 Task: Insert the row above the table from the format menu text "Social Media".
Action: Mouse moved to (469, 268)
Screenshot: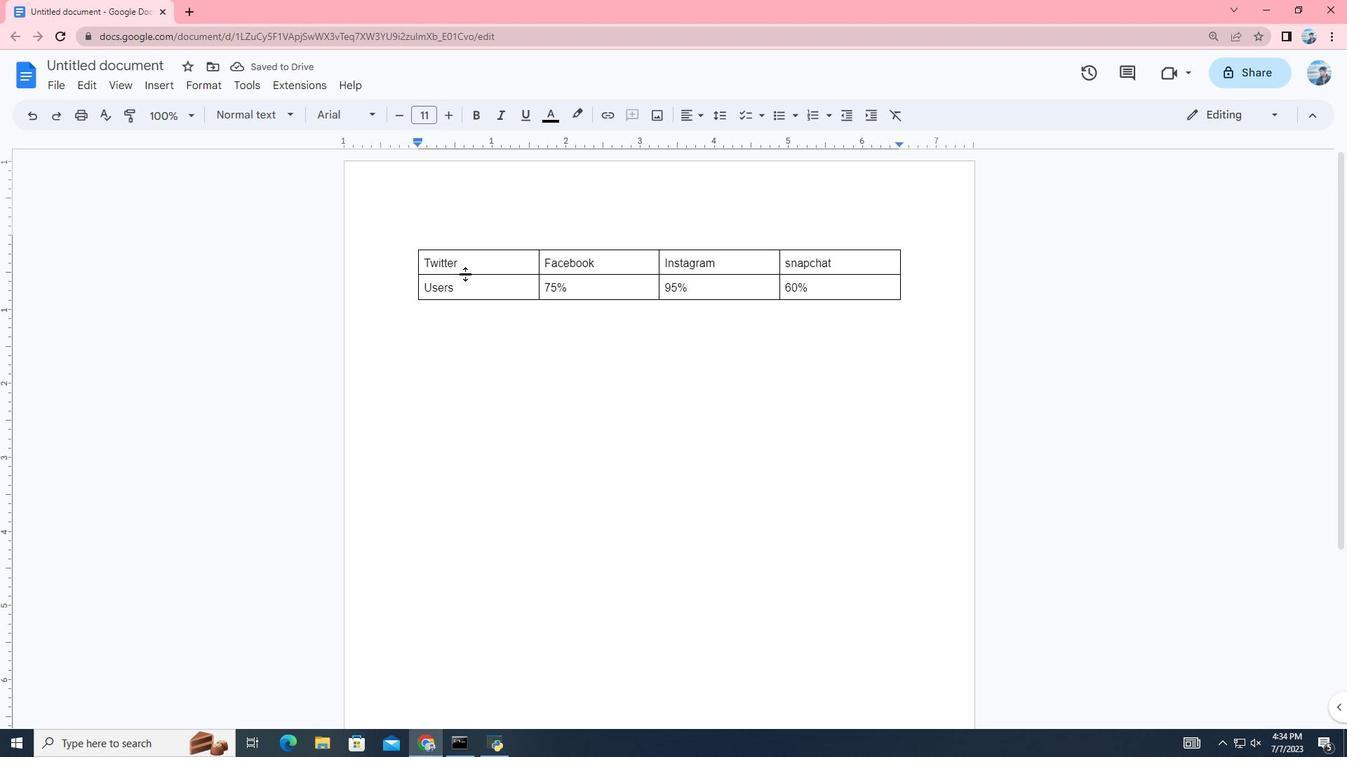 
Action: Mouse pressed left at (469, 268)
Screenshot: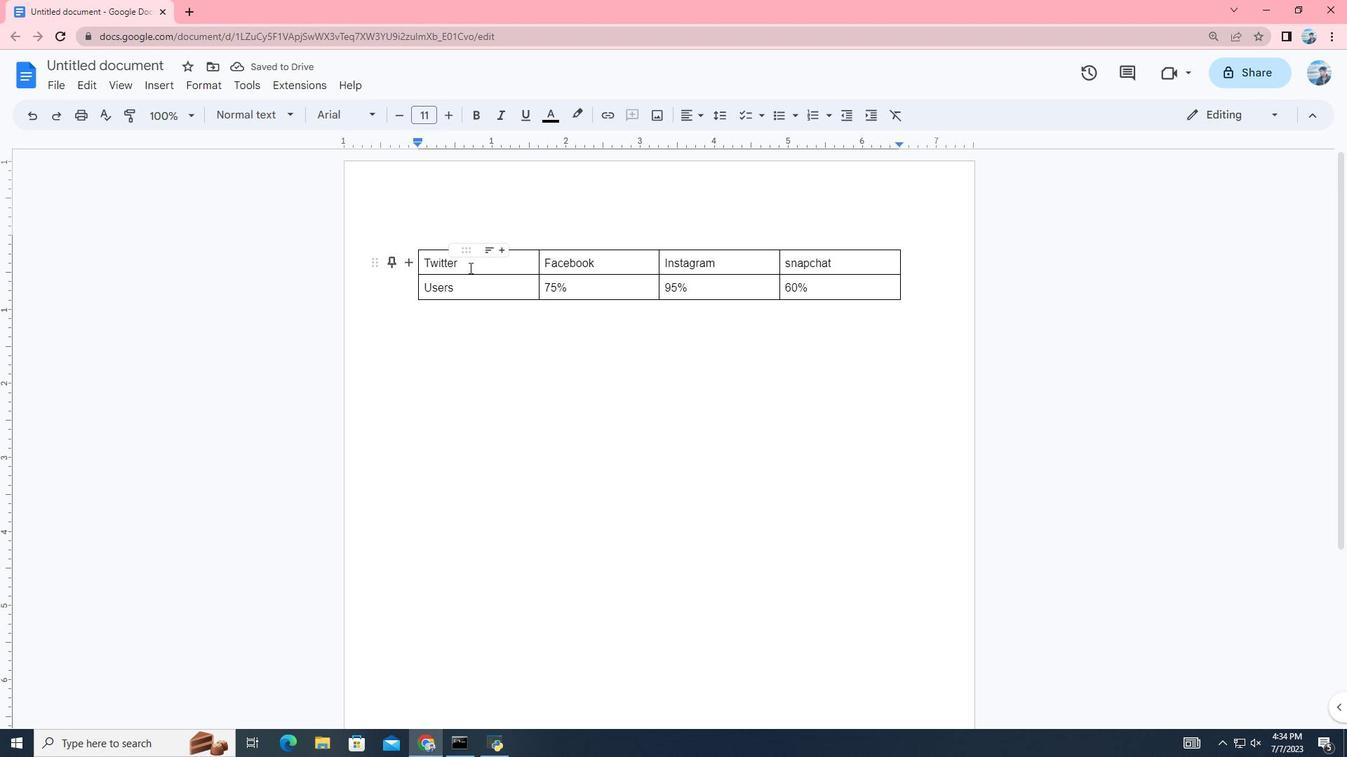 
Action: Mouse moved to (205, 84)
Screenshot: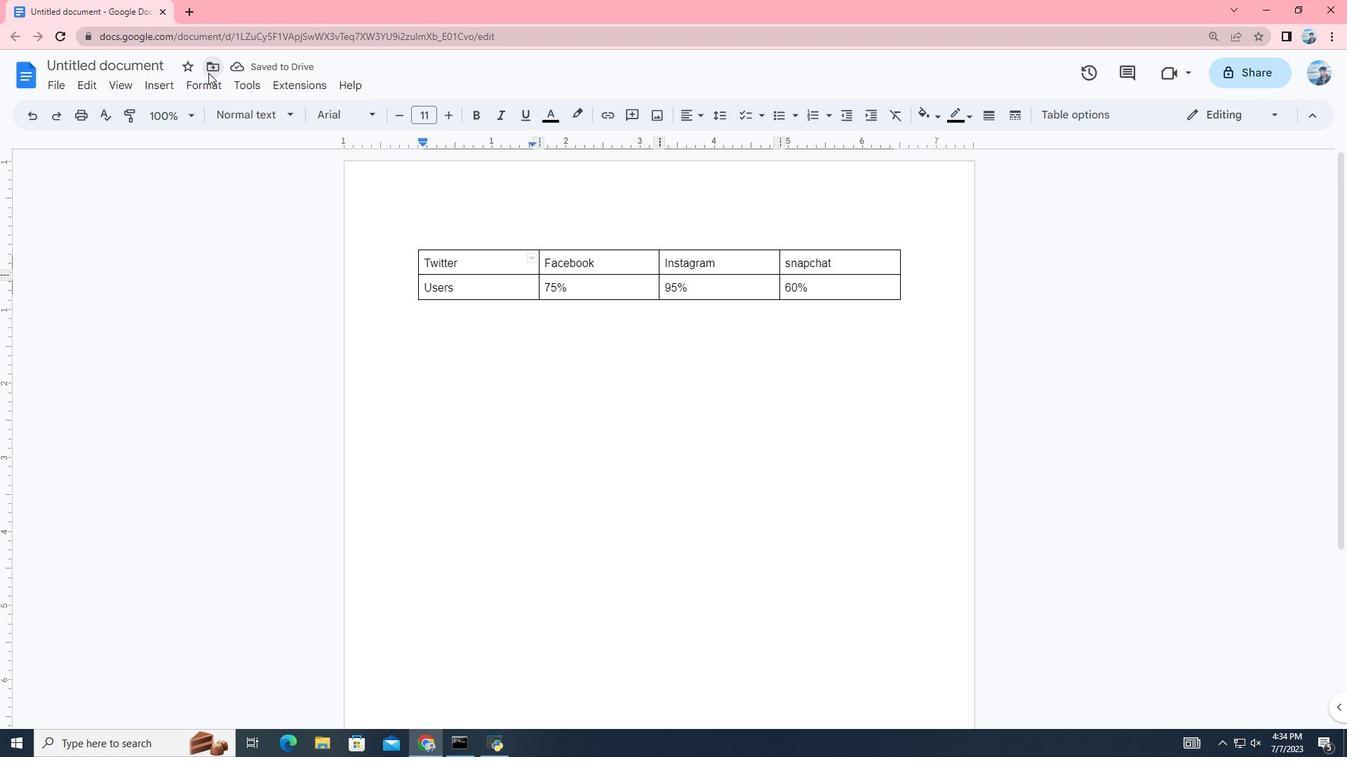 
Action: Mouse pressed left at (205, 84)
Screenshot: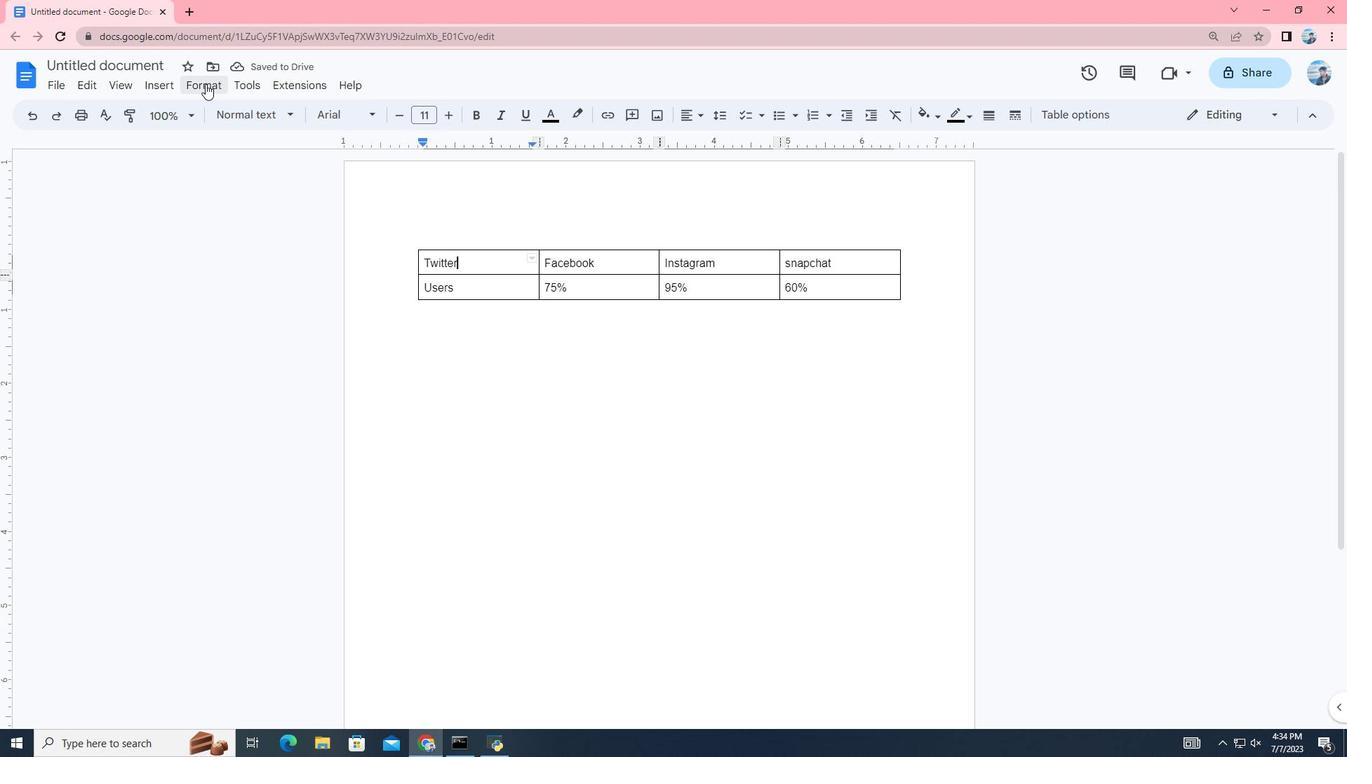 
Action: Mouse moved to (498, 234)
Screenshot: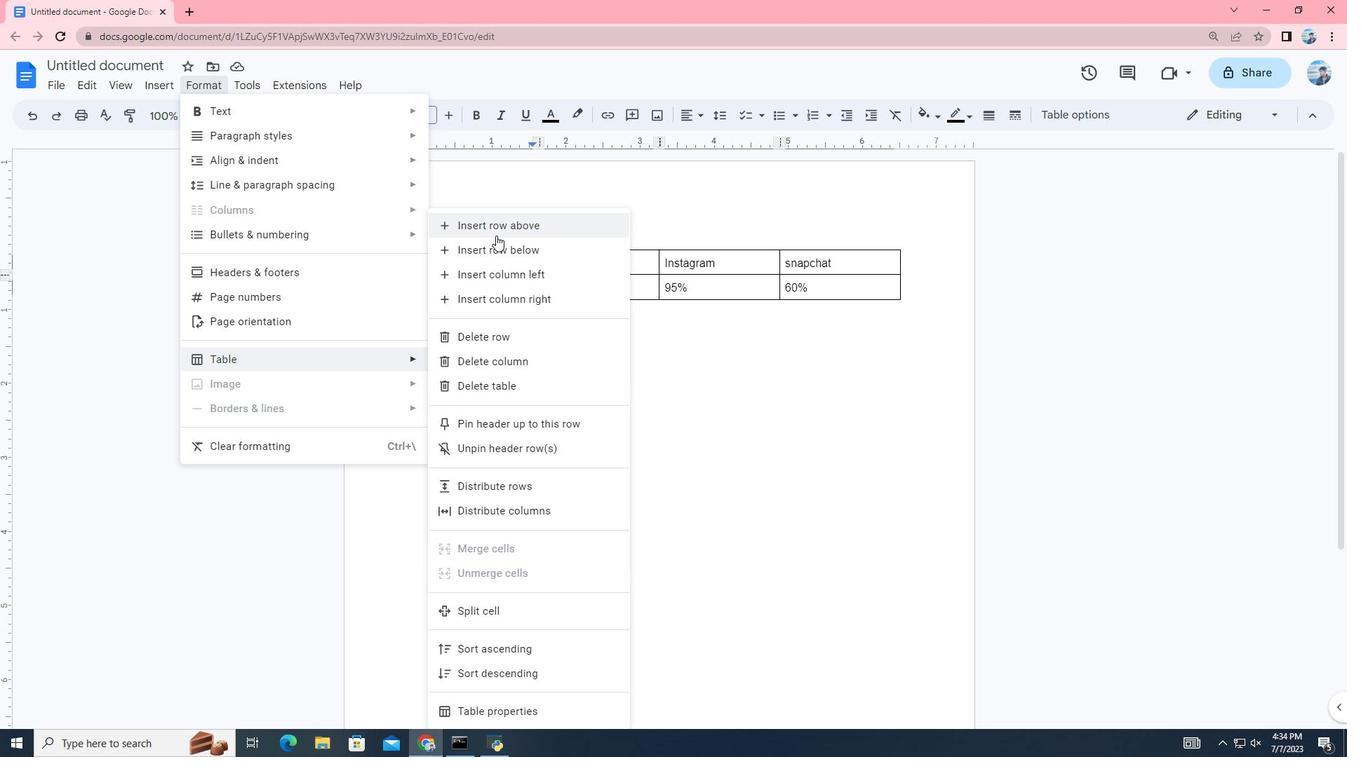 
Action: Mouse pressed left at (498, 234)
Screenshot: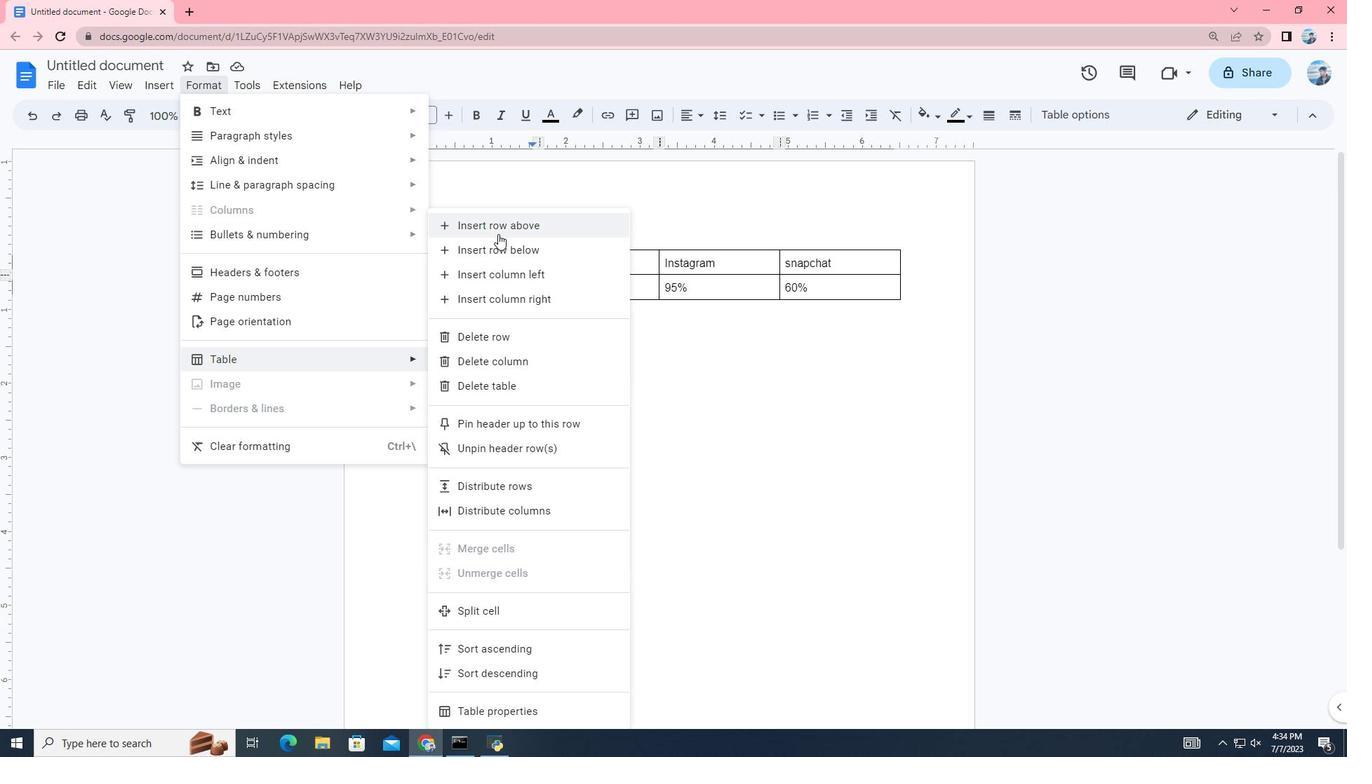 
Action: Mouse moved to (463, 262)
Screenshot: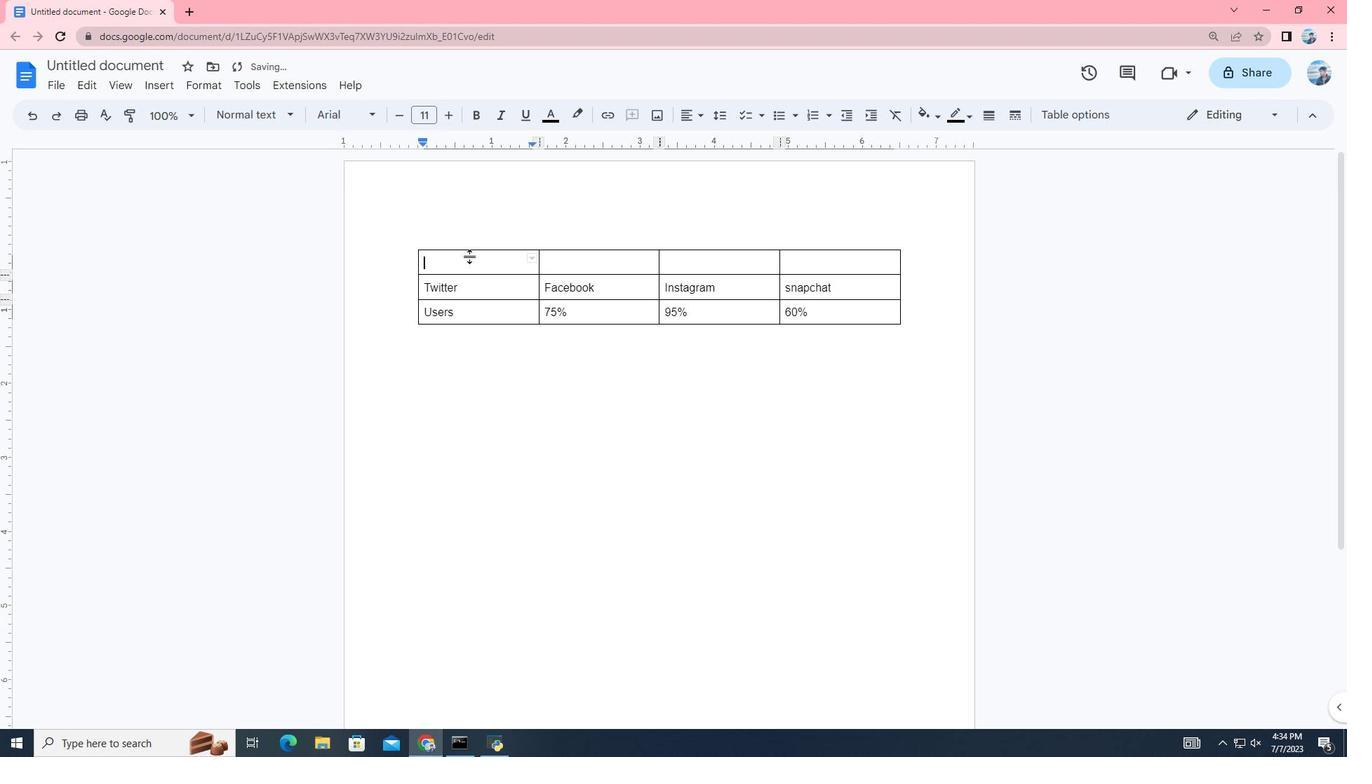 
Action: Key pressed <Key.shift>Social<Key.space><Key.shift>Media
Screenshot: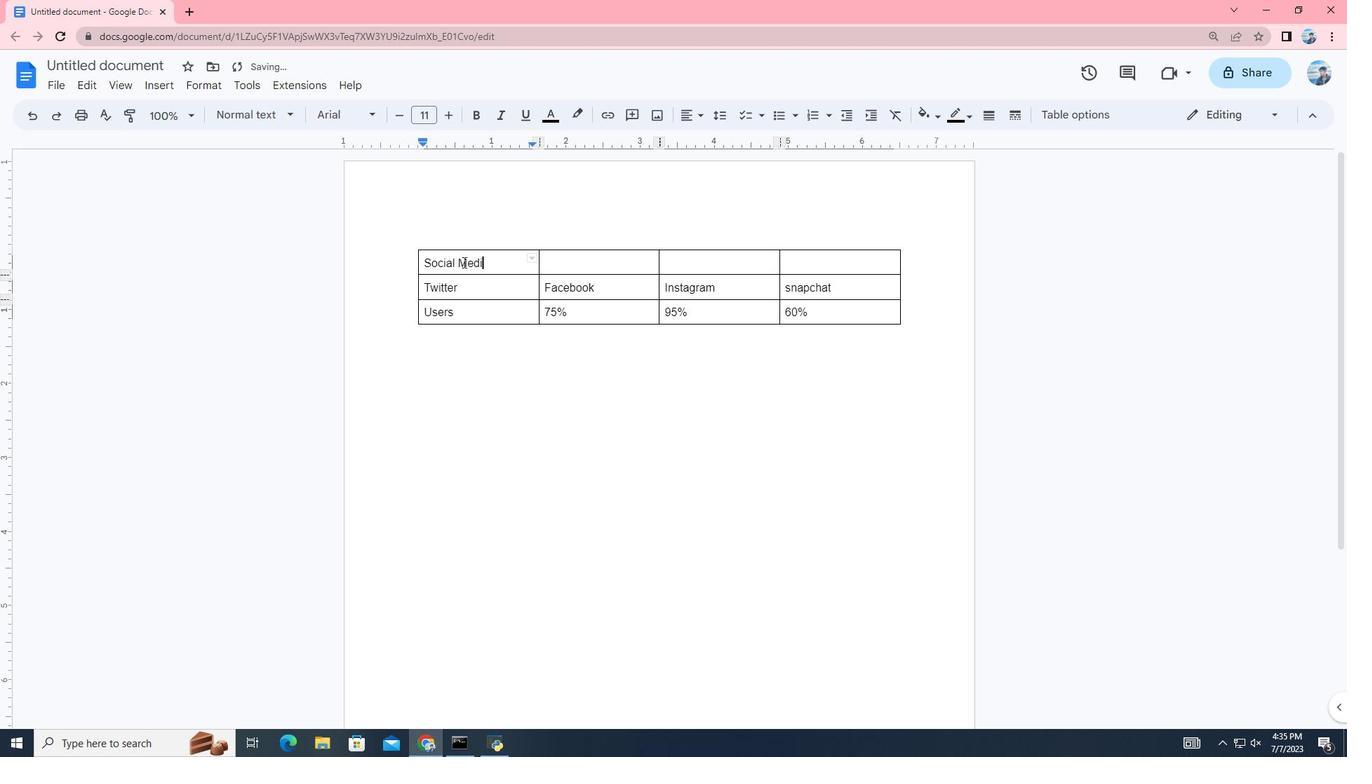 
Action: Mouse moved to (504, 393)
Screenshot: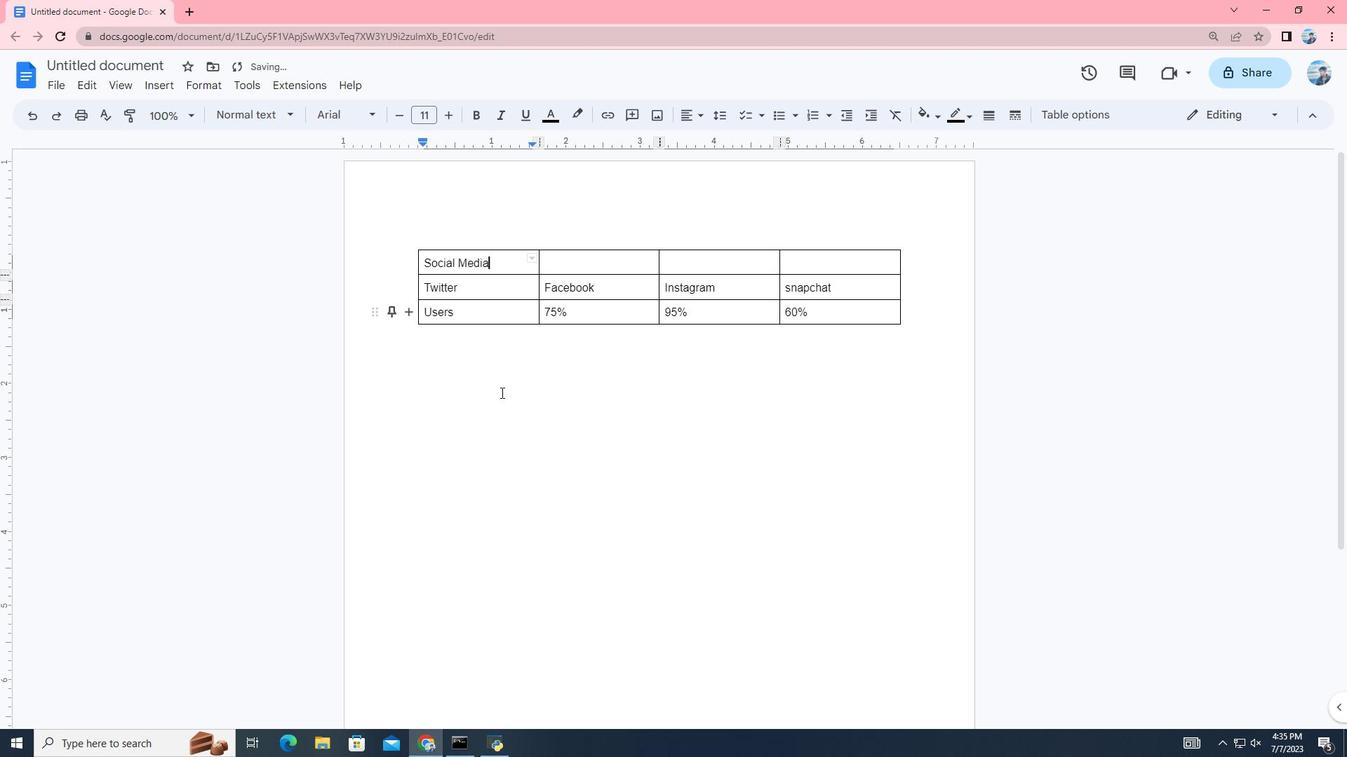 
